 Task: Add a field from the Popular template Effort Level a blank project ComposePro
Action: Mouse moved to (962, 87)
Screenshot: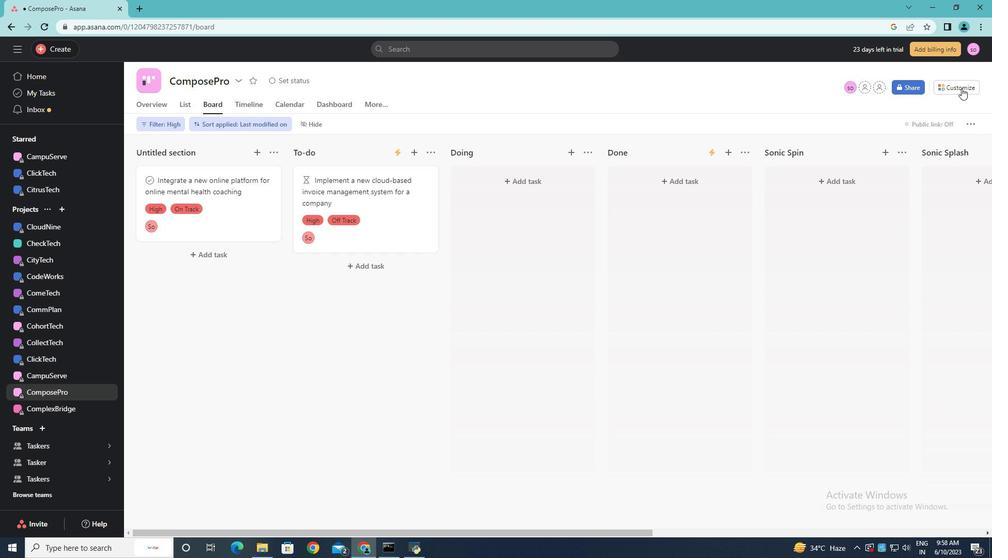 
Action: Mouse pressed left at (962, 87)
Screenshot: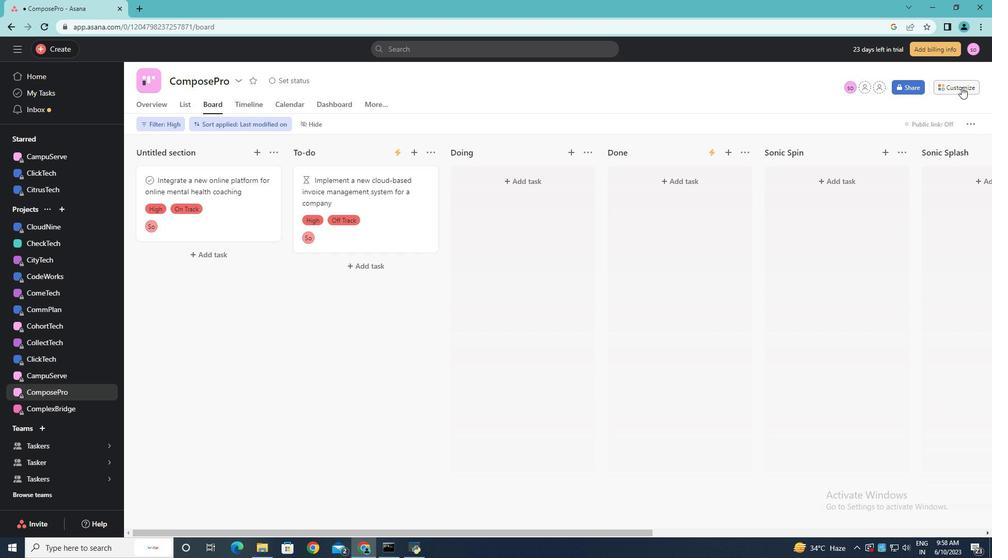 
Action: Mouse moved to (847, 202)
Screenshot: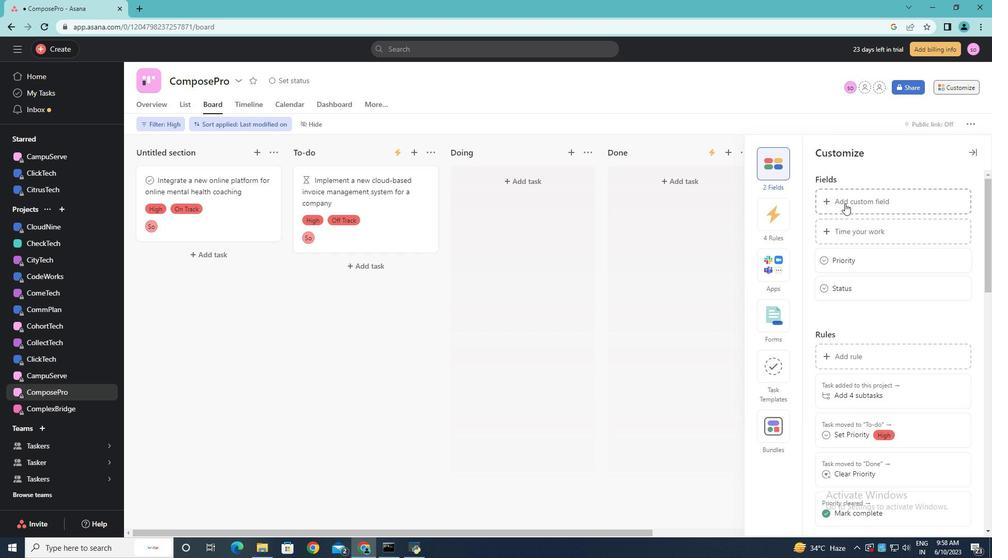 
Action: Mouse pressed left at (847, 202)
Screenshot: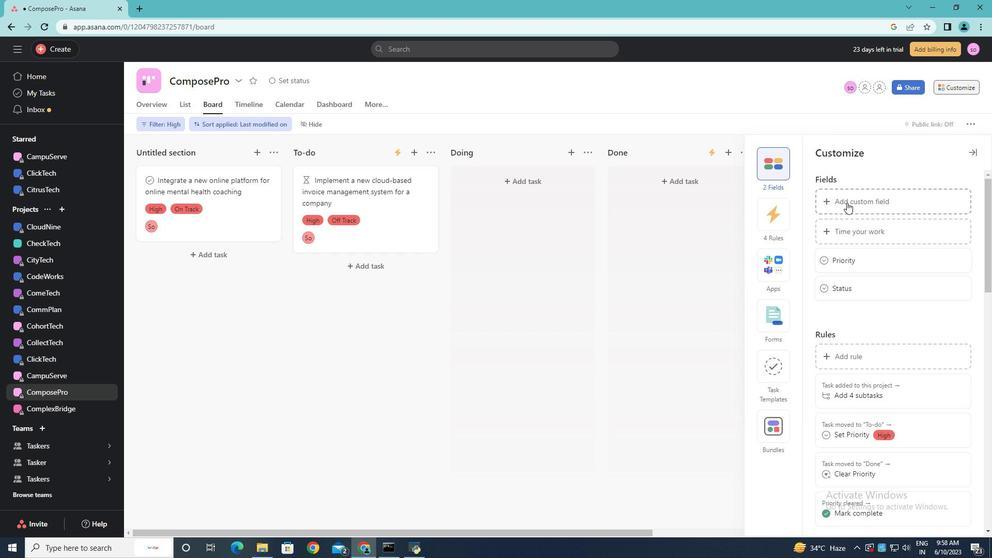 
Action: Mouse moved to (410, 157)
Screenshot: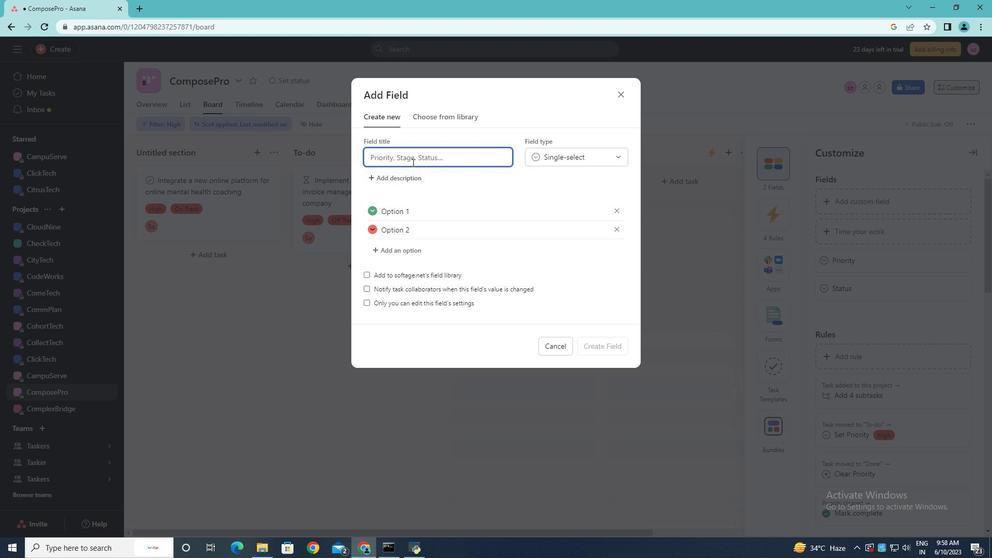 
Action: Key pressed <Key.shift><Key.shift><Key.shift><Key.shift><Key.shift><Key.shift><Key.shift><Key.shift>Effort<Key.space><Key.shift>Level
Screenshot: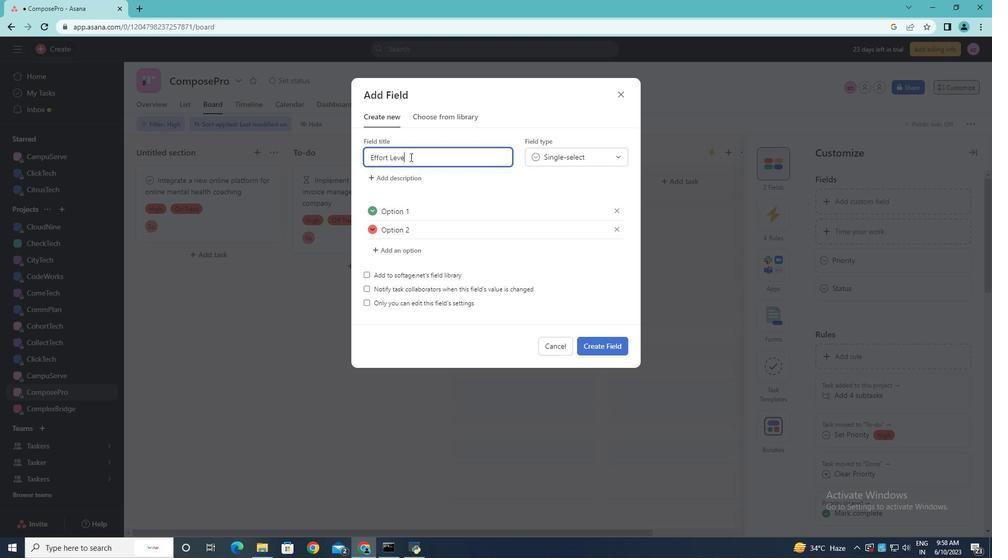 
Action: Mouse moved to (604, 348)
Screenshot: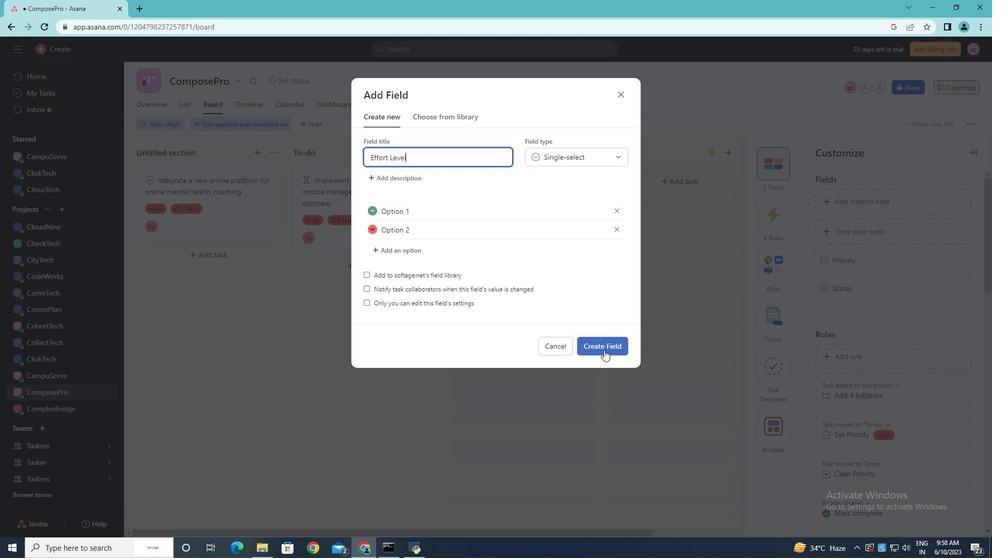 
Action: Mouse pressed left at (604, 348)
Screenshot: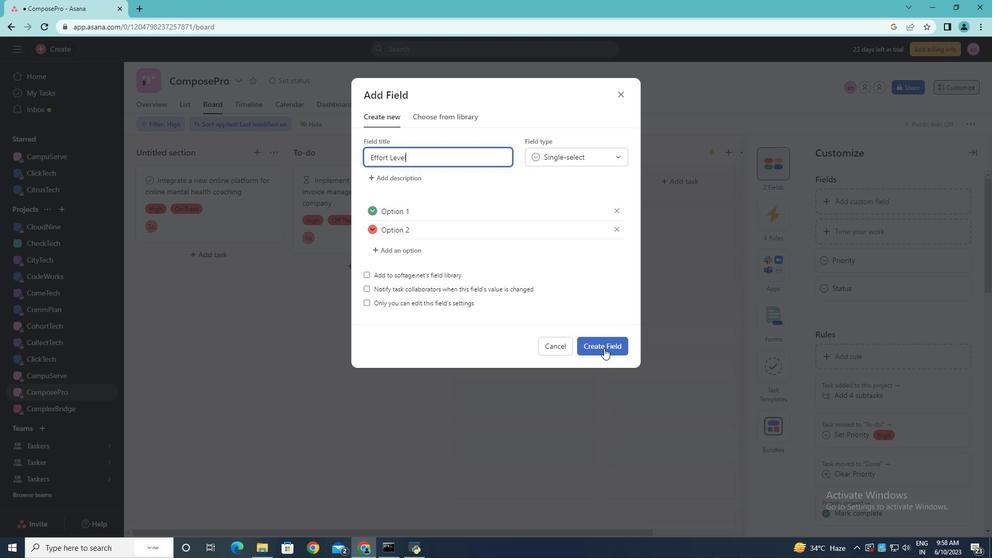 
Action: Mouse moved to (969, 152)
Screenshot: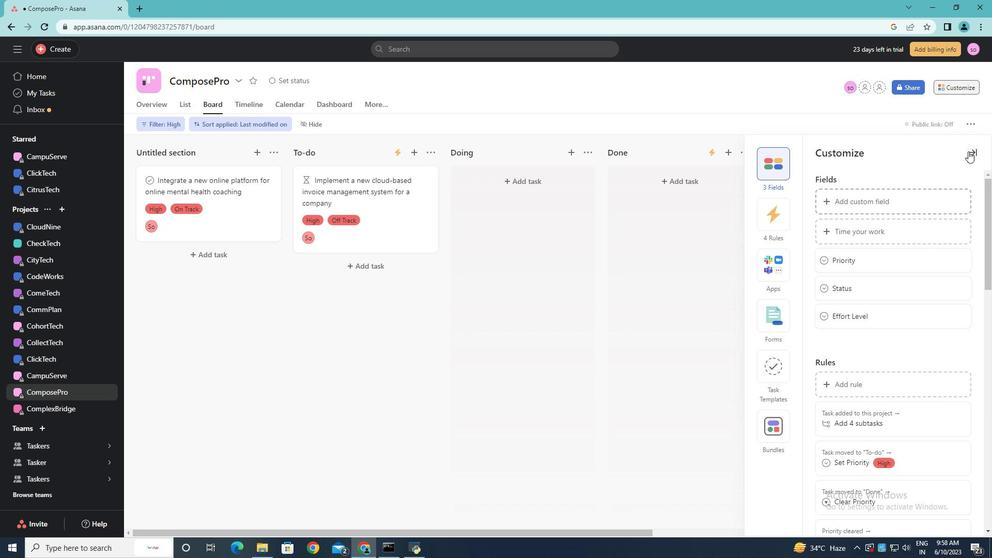 
Action: Mouse pressed left at (969, 152)
Screenshot: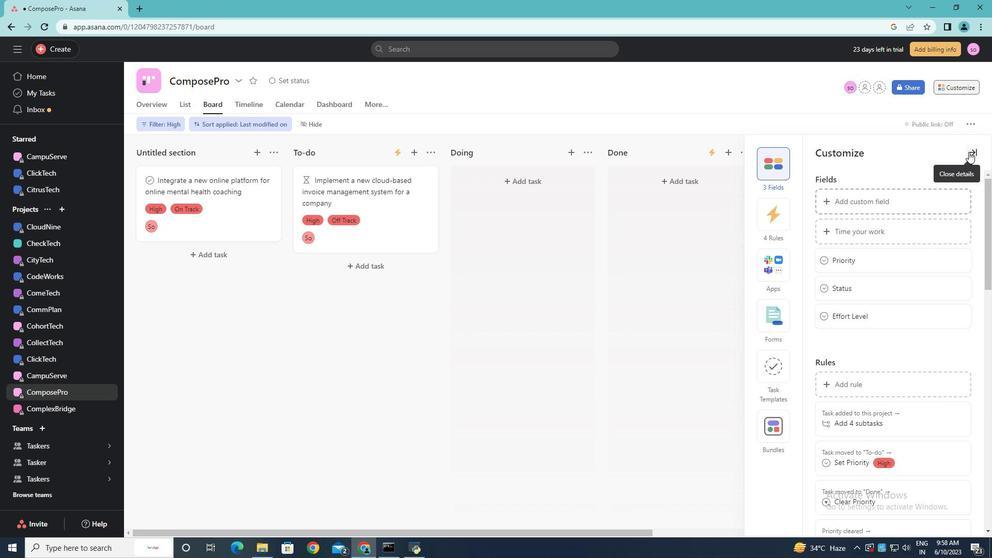 
Action: Mouse moved to (609, 350)
Screenshot: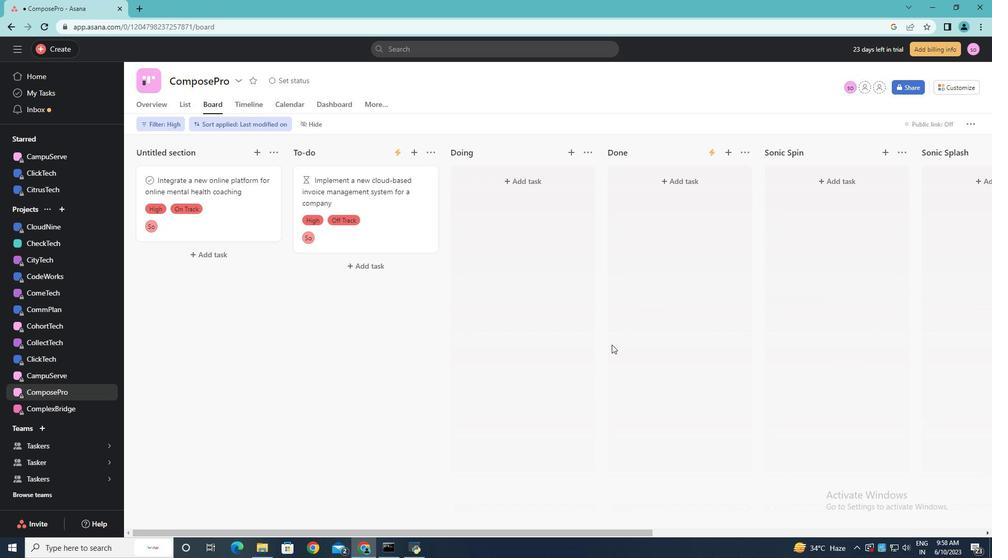
Action: Mouse pressed left at (609, 350)
Screenshot: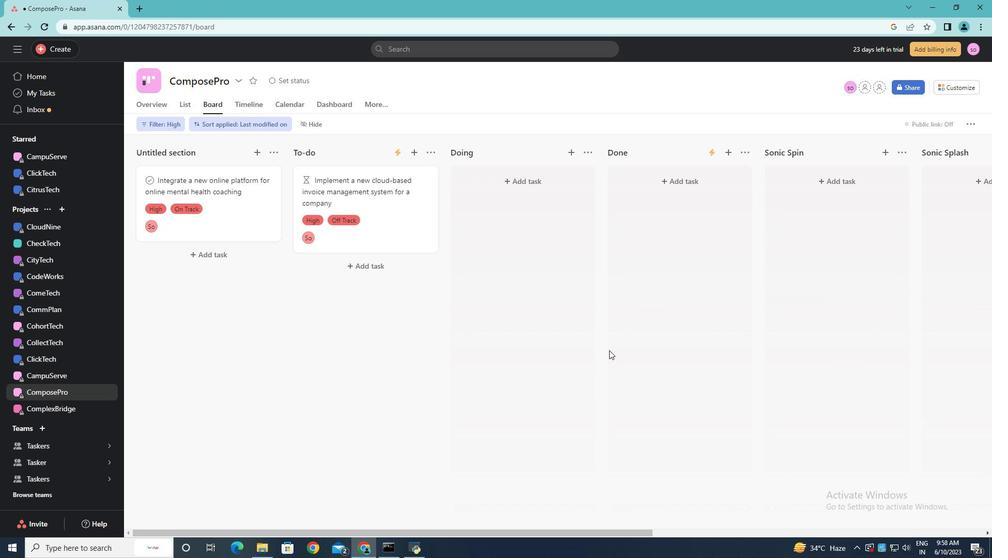 
